 Task: Select in person event type.
Action: Mouse moved to (419, 108)
Screenshot: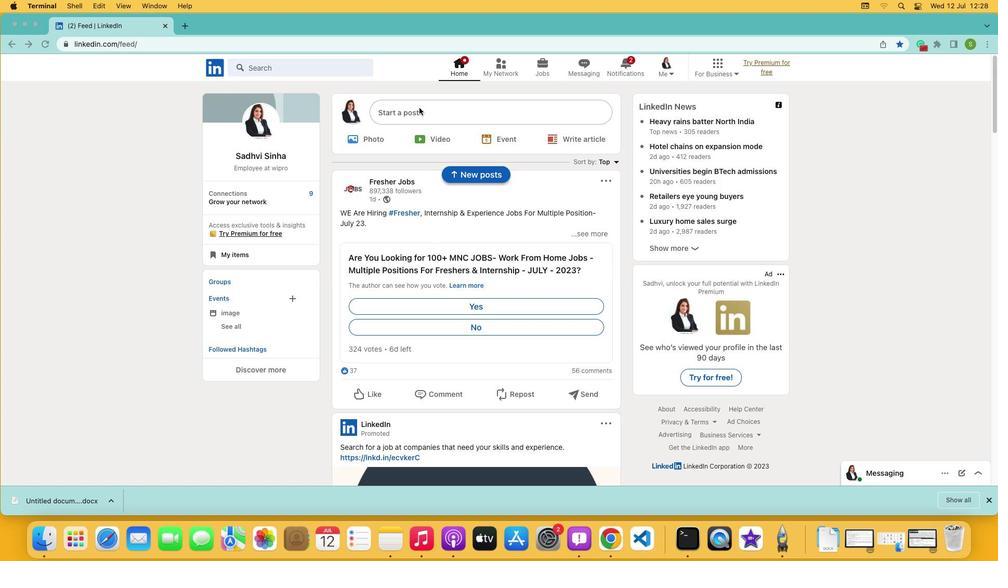 
Action: Mouse pressed left at (419, 108)
Screenshot: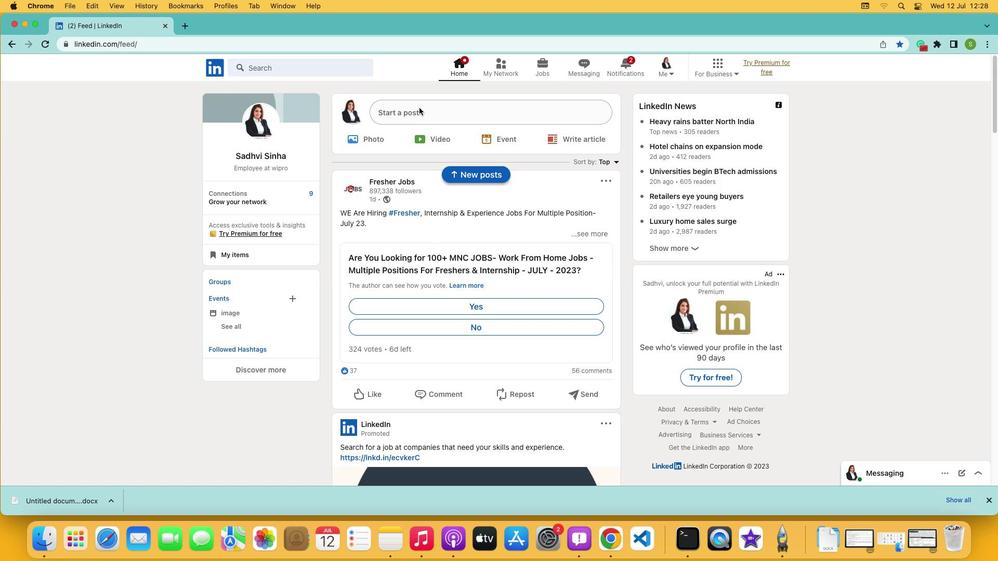 
Action: Mouse pressed left at (419, 108)
Screenshot: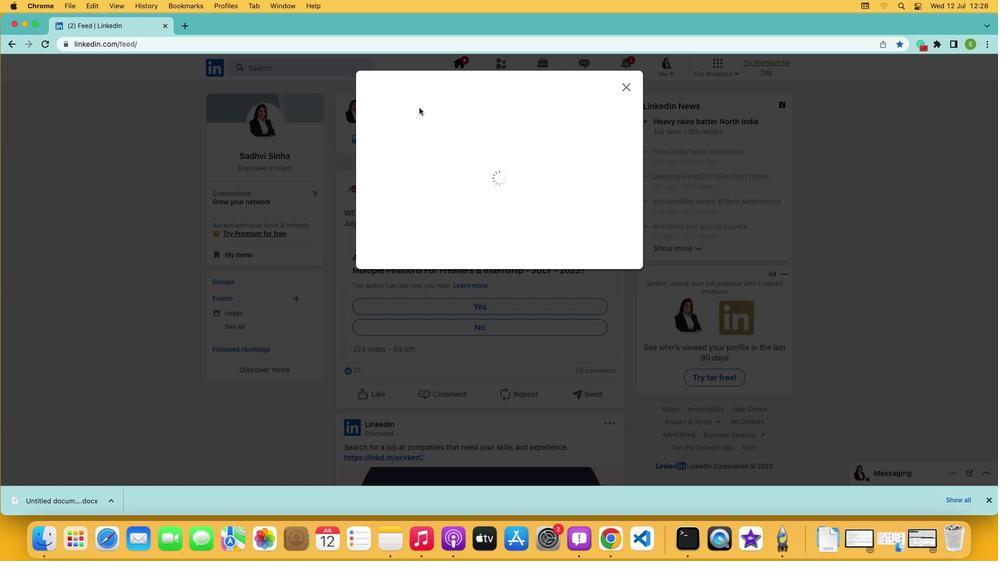 
Action: Mouse moved to (402, 312)
Screenshot: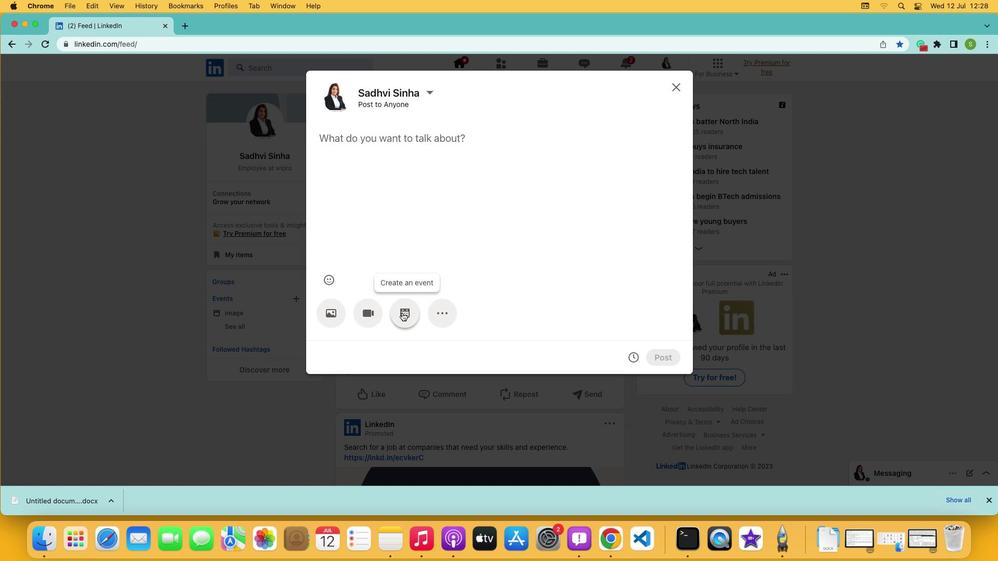 
Action: Mouse pressed left at (402, 312)
Screenshot: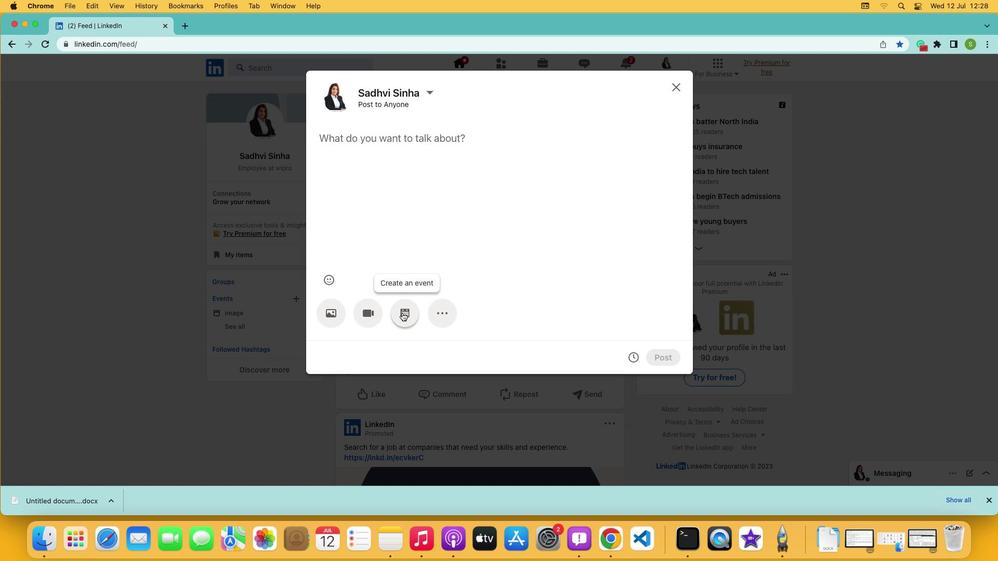 
Action: Mouse moved to (379, 357)
Screenshot: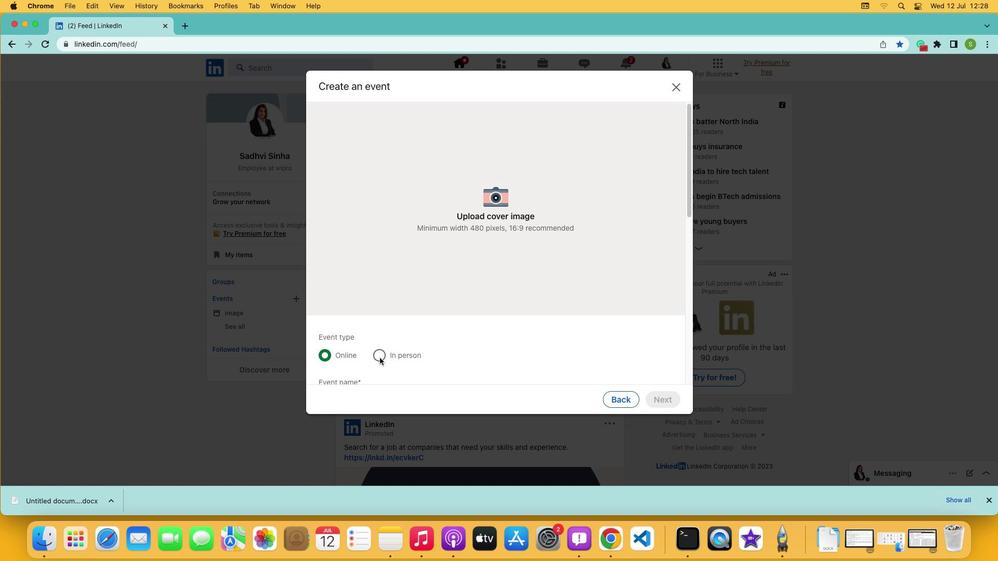 
Action: Mouse pressed left at (379, 357)
Screenshot: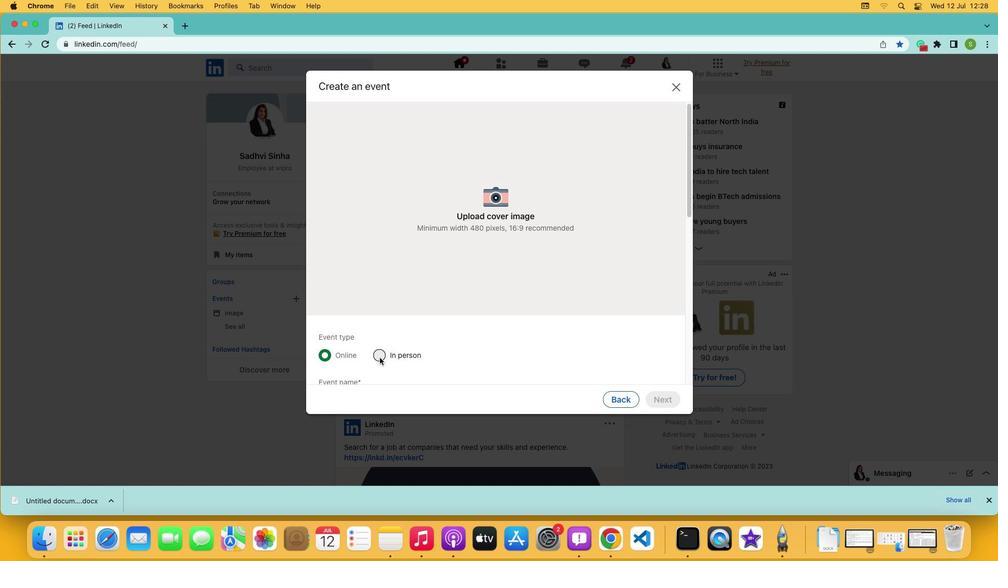 
Action: Mouse moved to (404, 357)
Screenshot: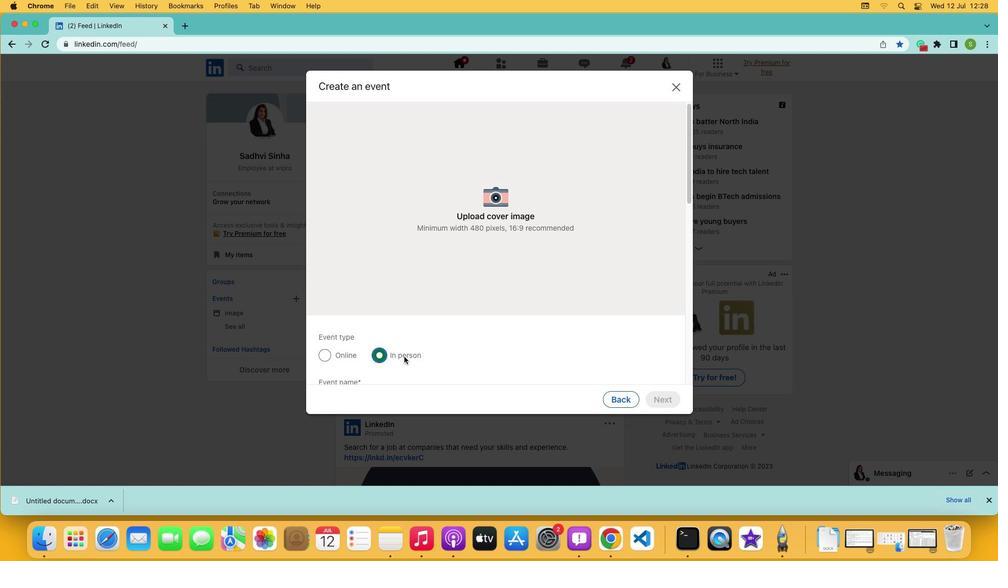 
